 Task: Rotate to rotate counter-clockwise 90°.
Action: Mouse moved to (790, 475)
Screenshot: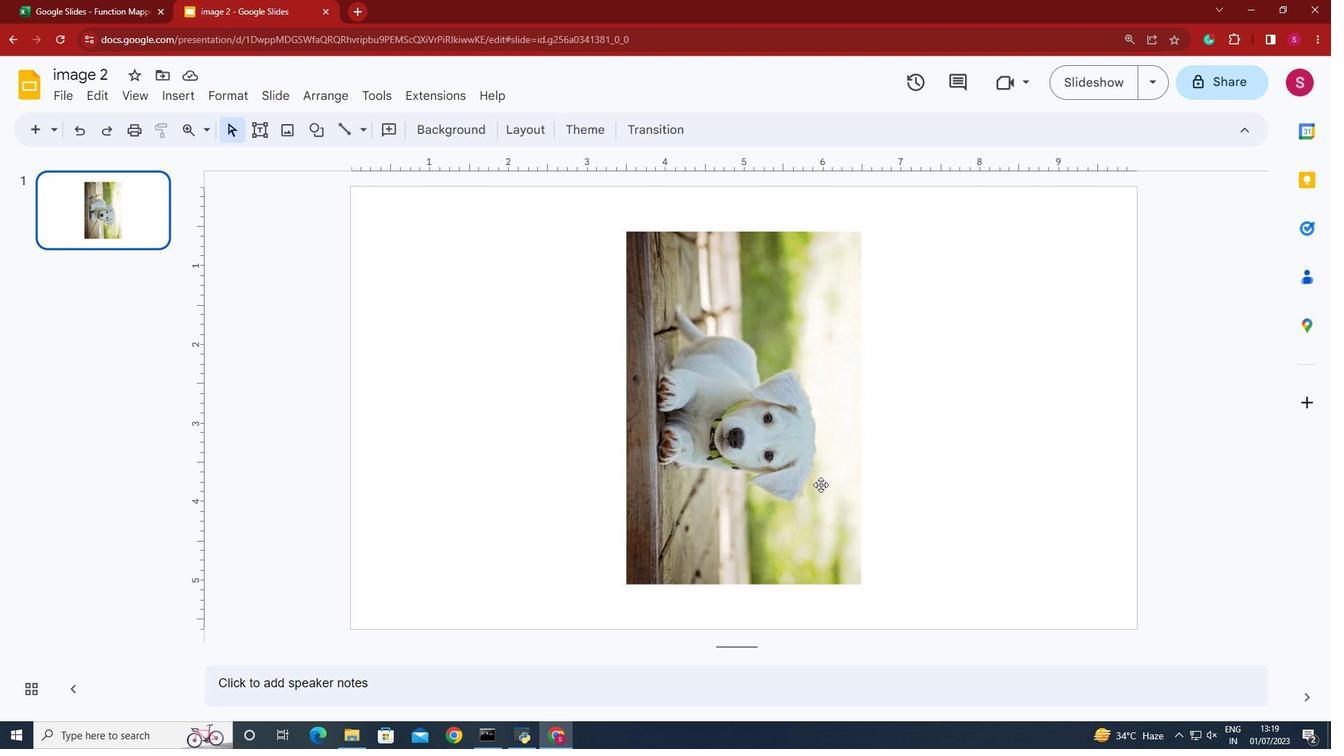
Action: Mouse pressed left at (790, 475)
Screenshot: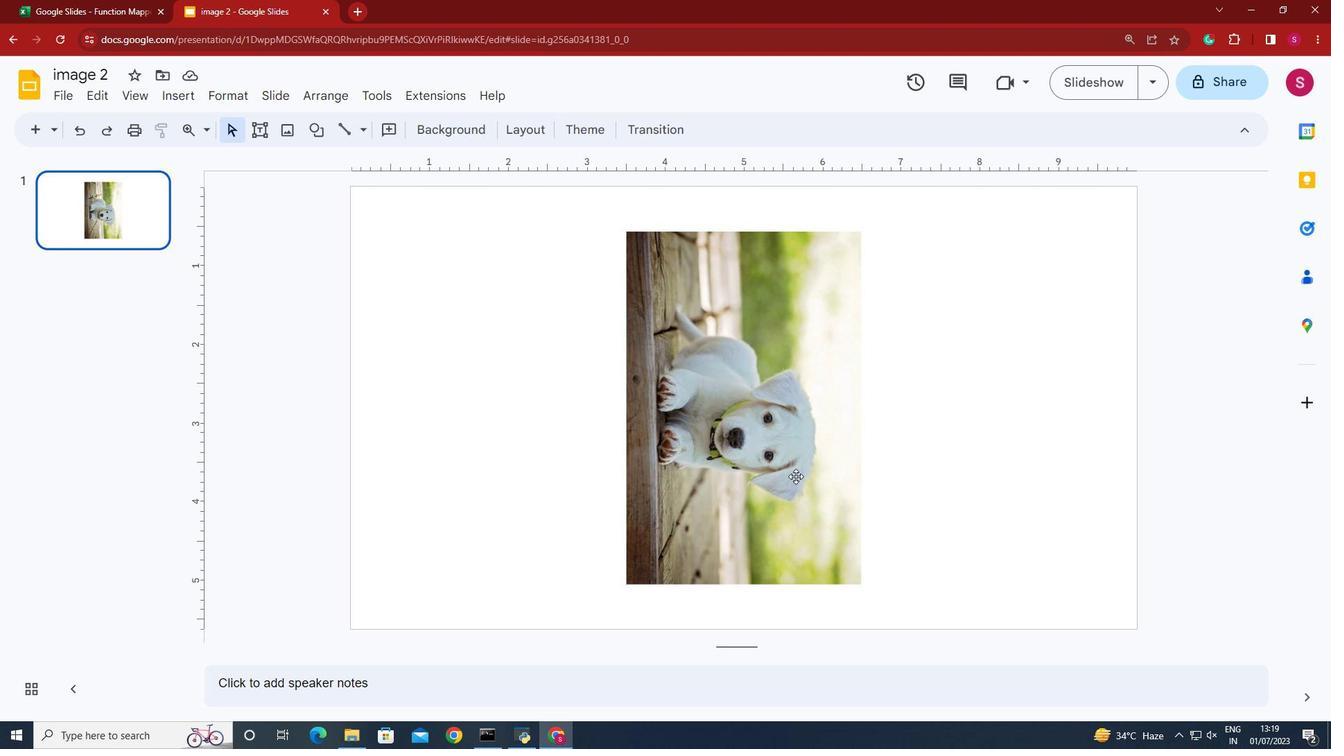 
Action: Mouse moved to (336, 93)
Screenshot: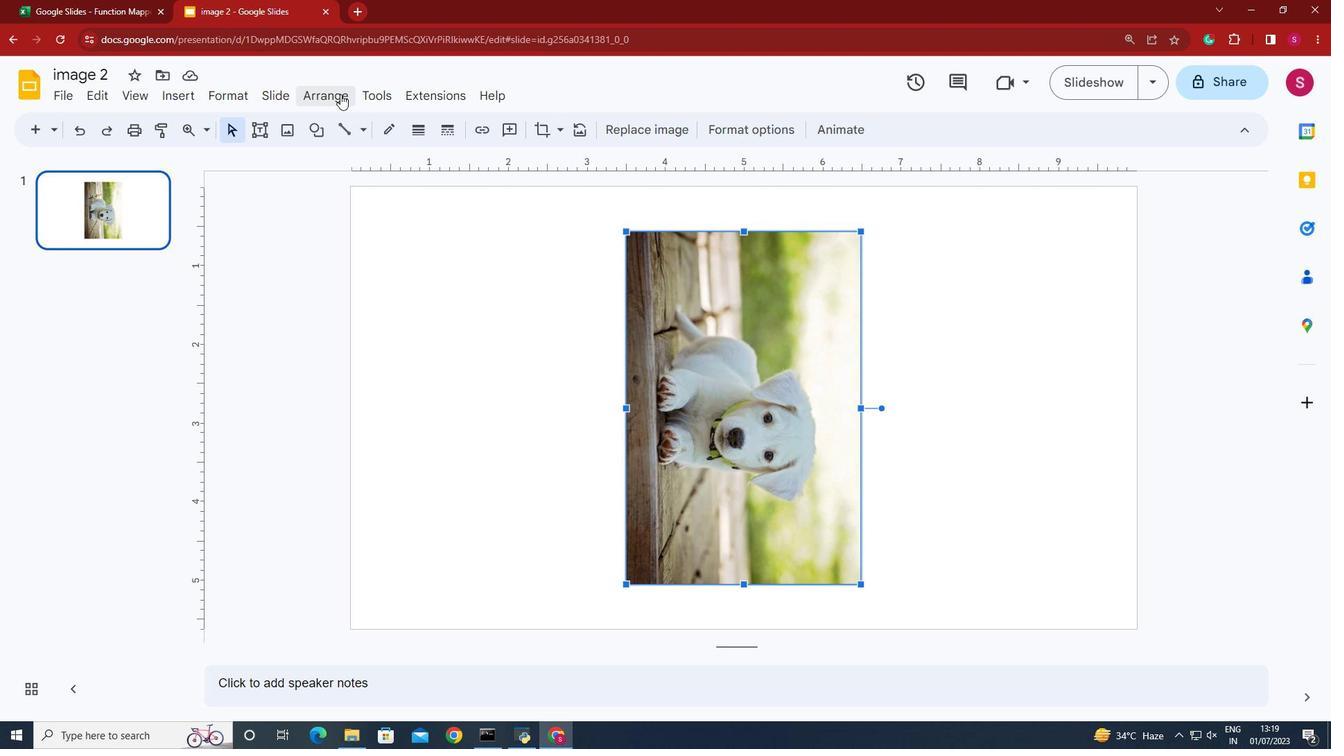 
Action: Mouse pressed left at (336, 93)
Screenshot: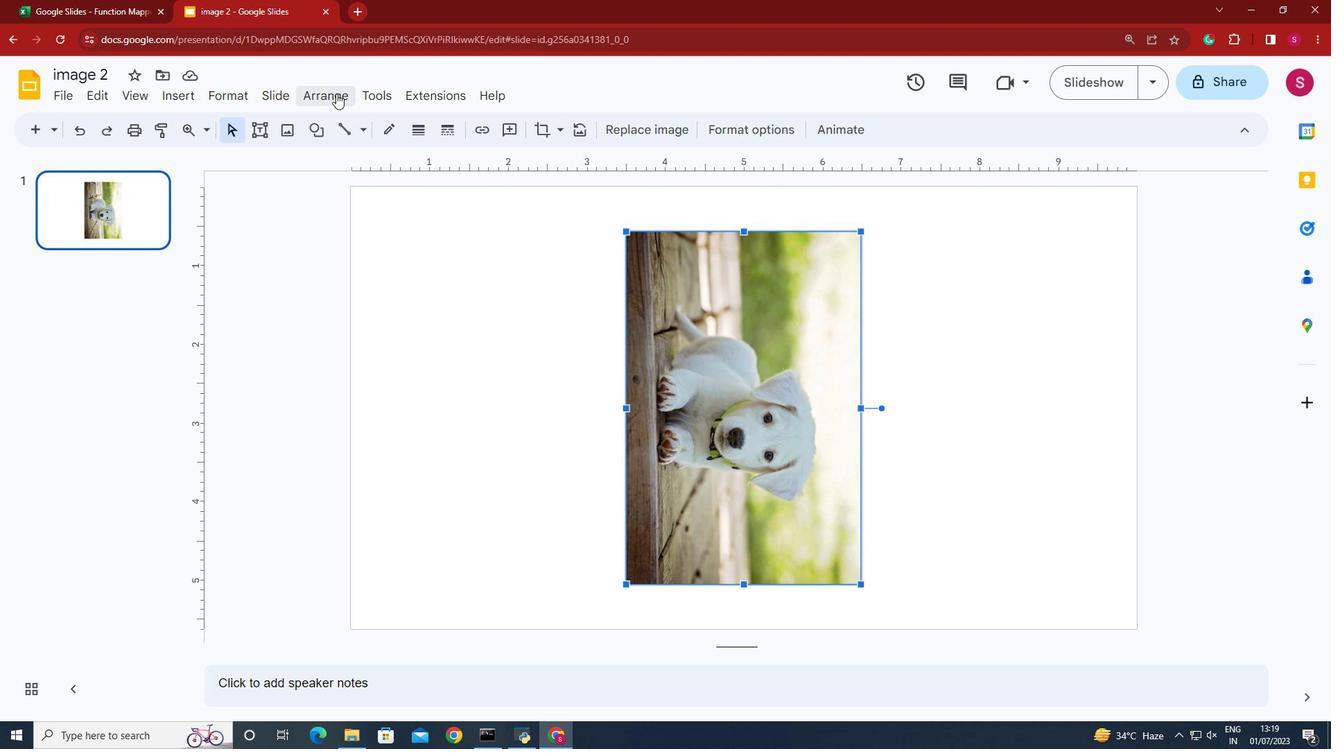 
Action: Mouse moved to (644, 271)
Screenshot: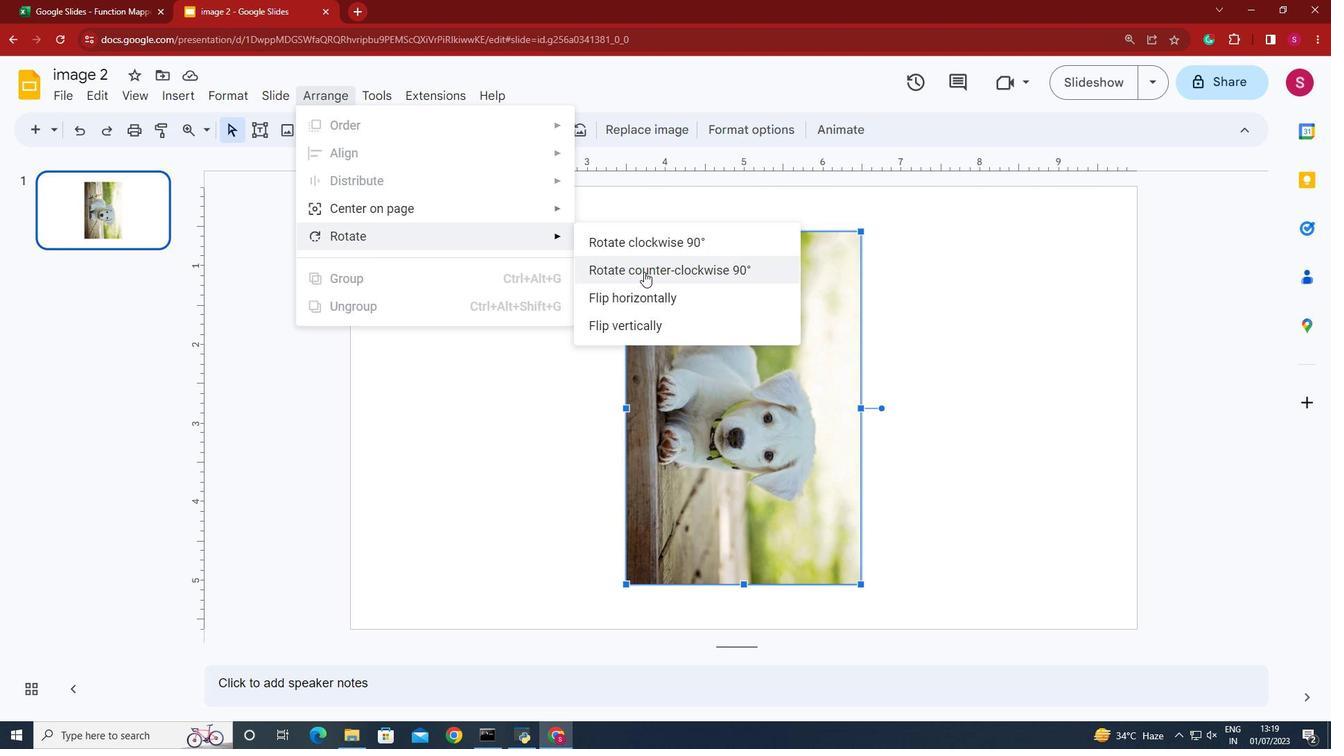
Action: Mouse pressed left at (644, 271)
Screenshot: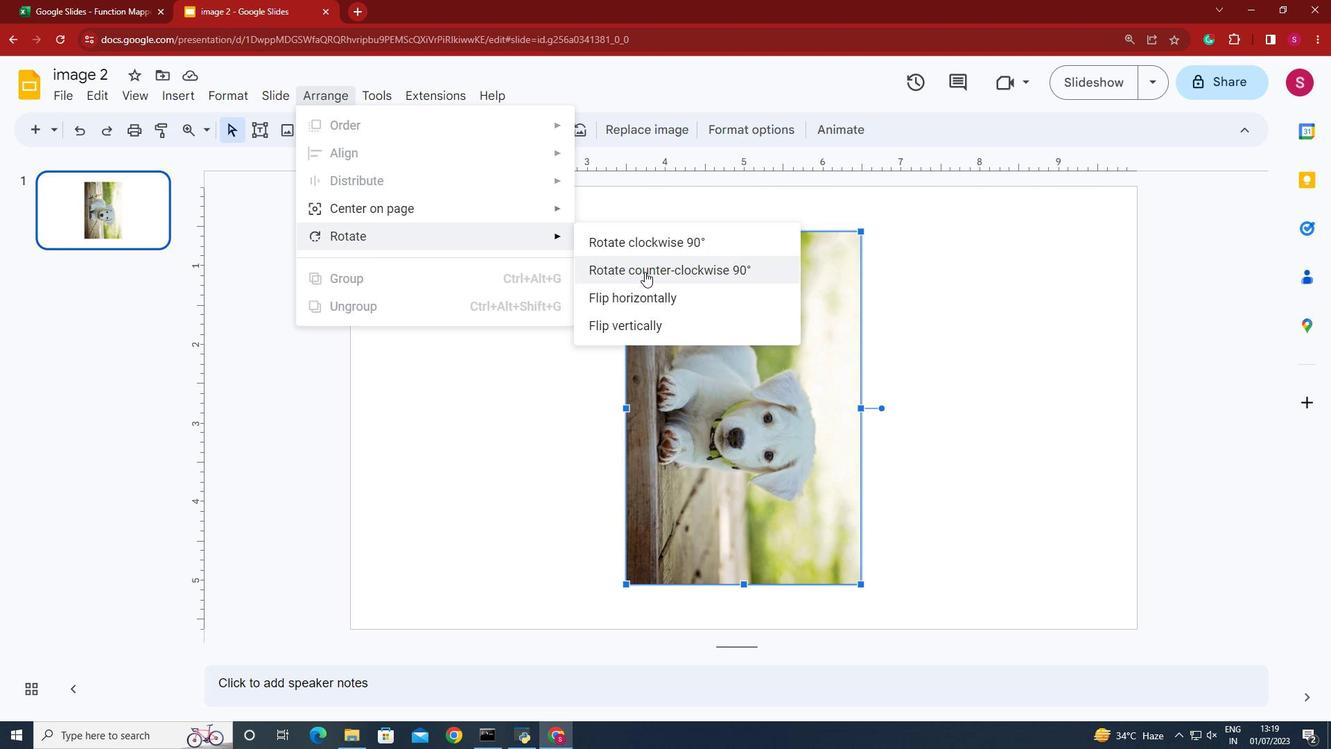 
